 Task: Create New Customer with Customer Name: Tom Thumb Floral, Billing Address Line1: 4280 Crim Lane, Billing Address Line2:  Underhill, Billing Address Line3:  Vermont 05489
Action: Mouse moved to (186, 44)
Screenshot: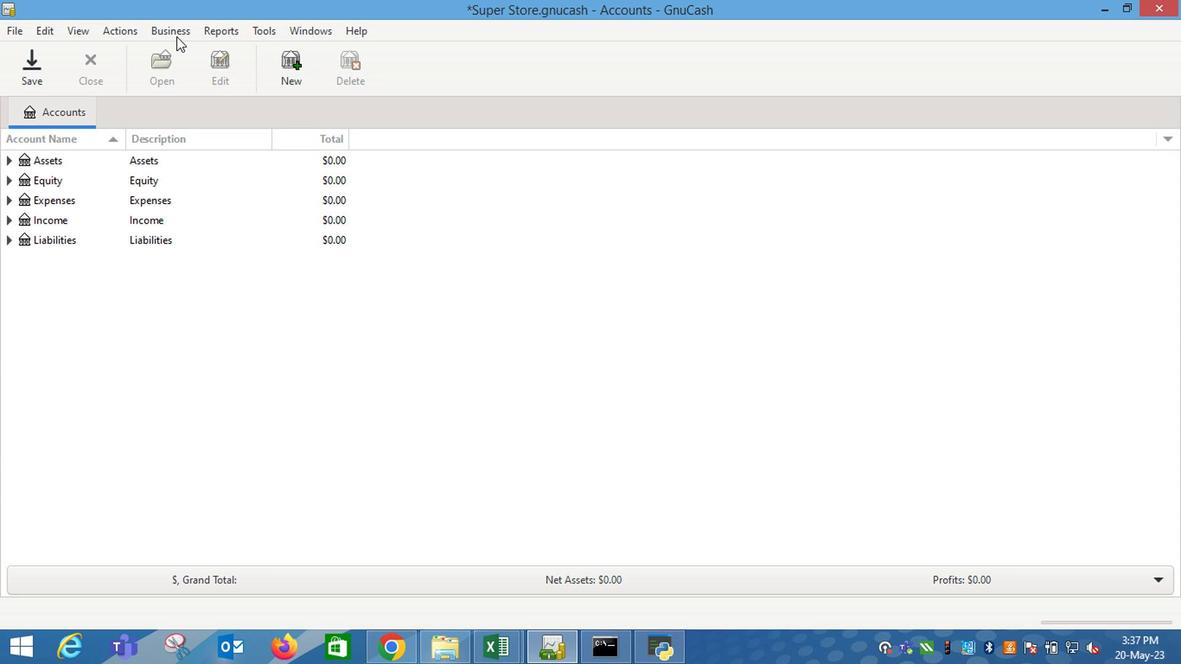 
Action: Mouse pressed left at (186, 44)
Screenshot: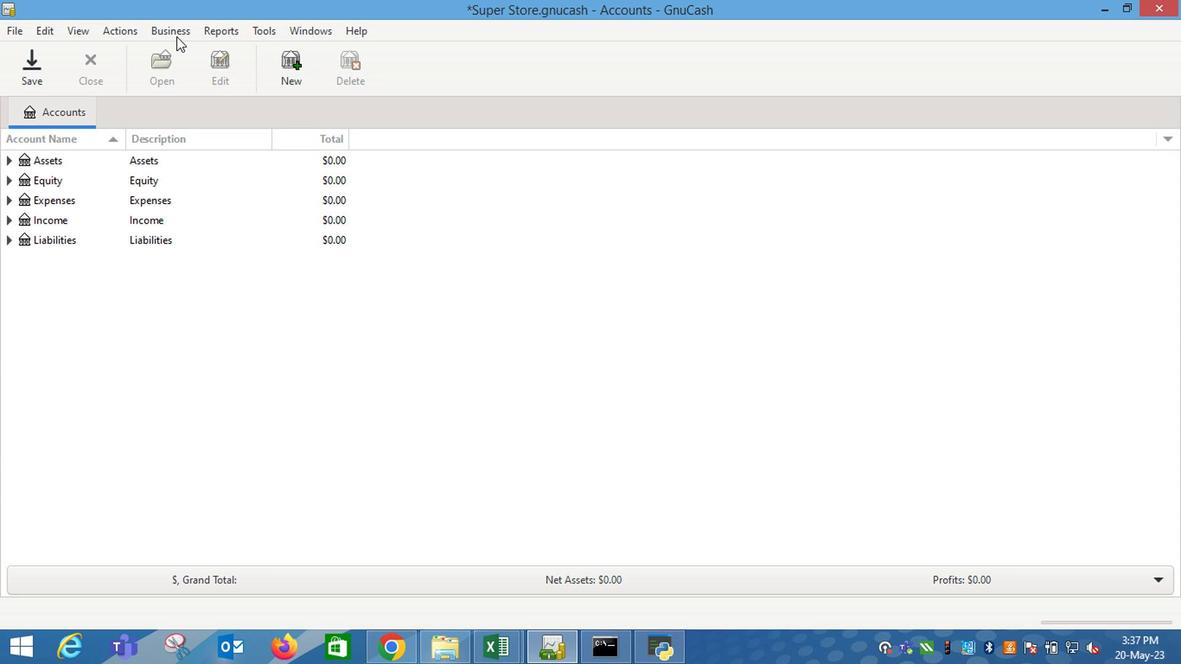 
Action: Mouse moved to (394, 81)
Screenshot: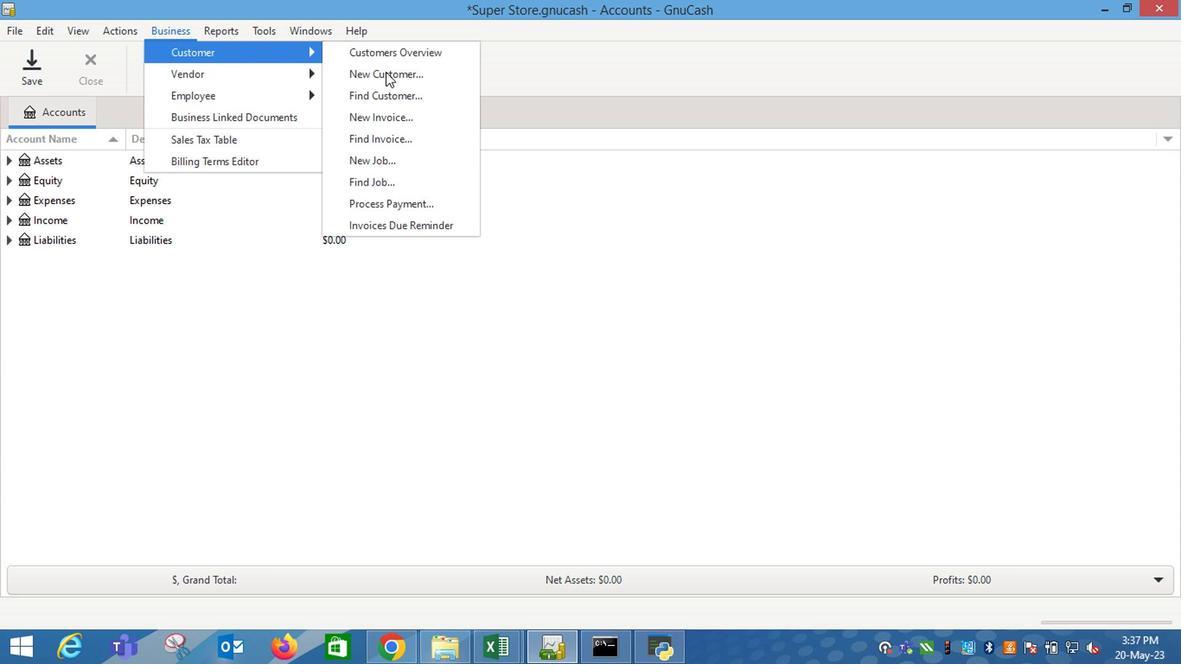 
Action: Mouse pressed left at (394, 81)
Screenshot: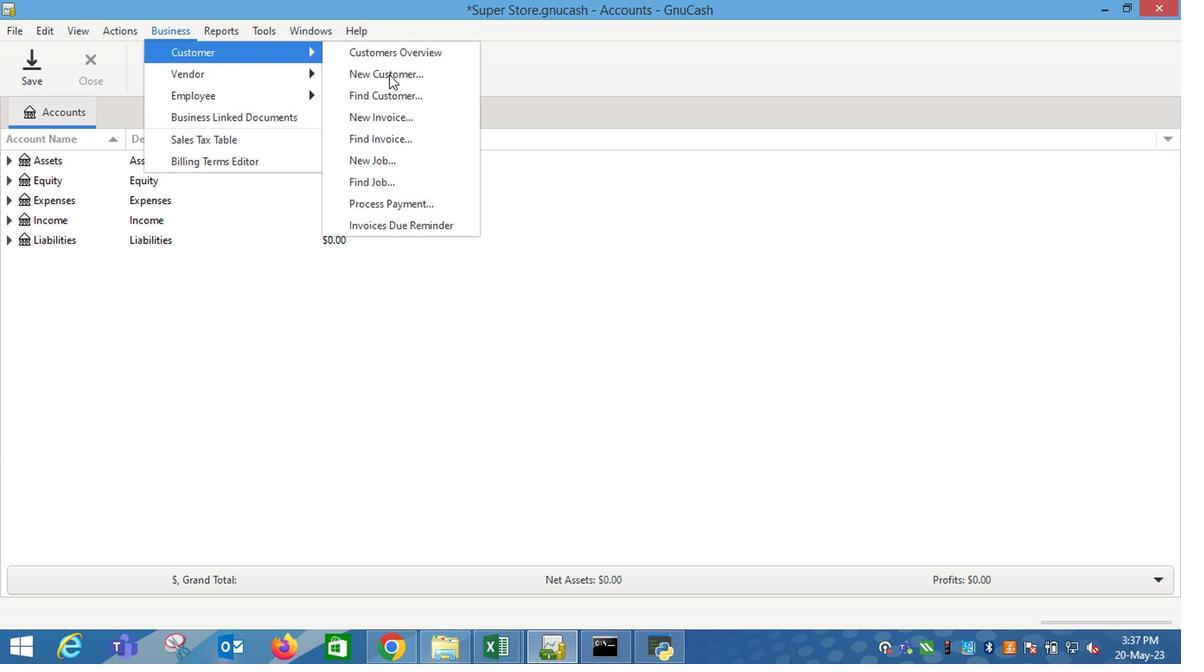 
Action: Key pressed <Key.shift_r>Tom<Key.space><Key.shift_r>Thumb<Key.space><Key.shift_r>Floral<Key.tab><Key.tab><Key.tab>4280<Key.space><Key.shift_r>Crim<Key.space><Key.shift_r>Lane<Key.tab><Key.shift_r>Un<Key.right><Key.tab><Key.shift_r>V<Key.right>
Screenshot: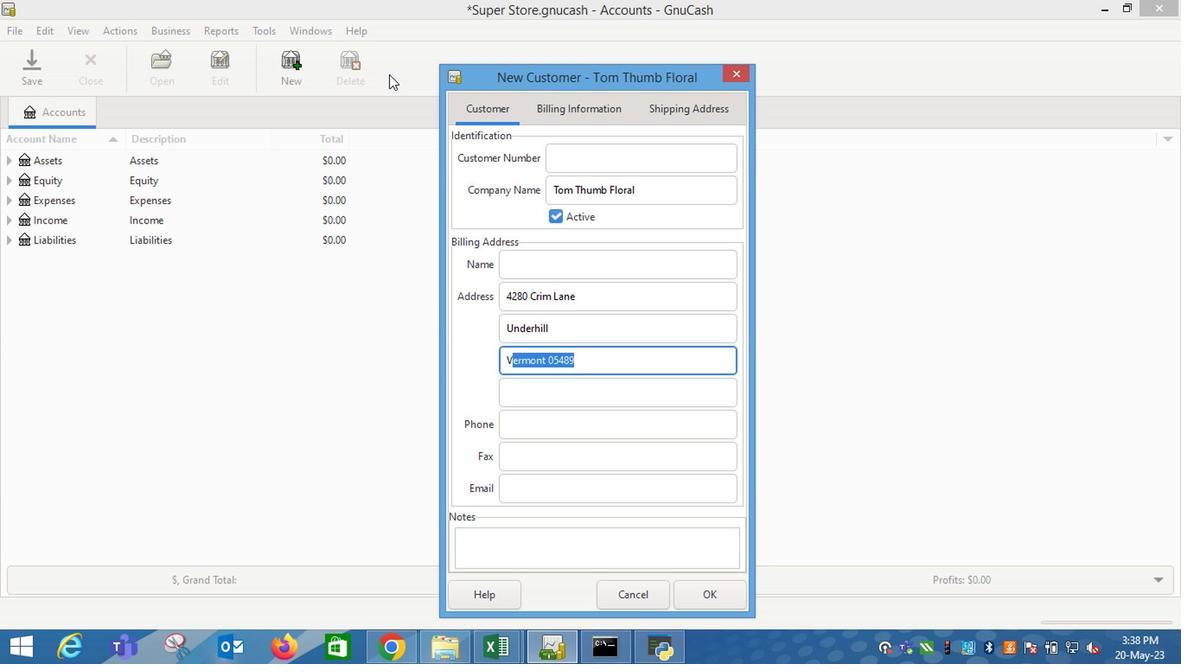 
Action: Mouse moved to (719, 598)
Screenshot: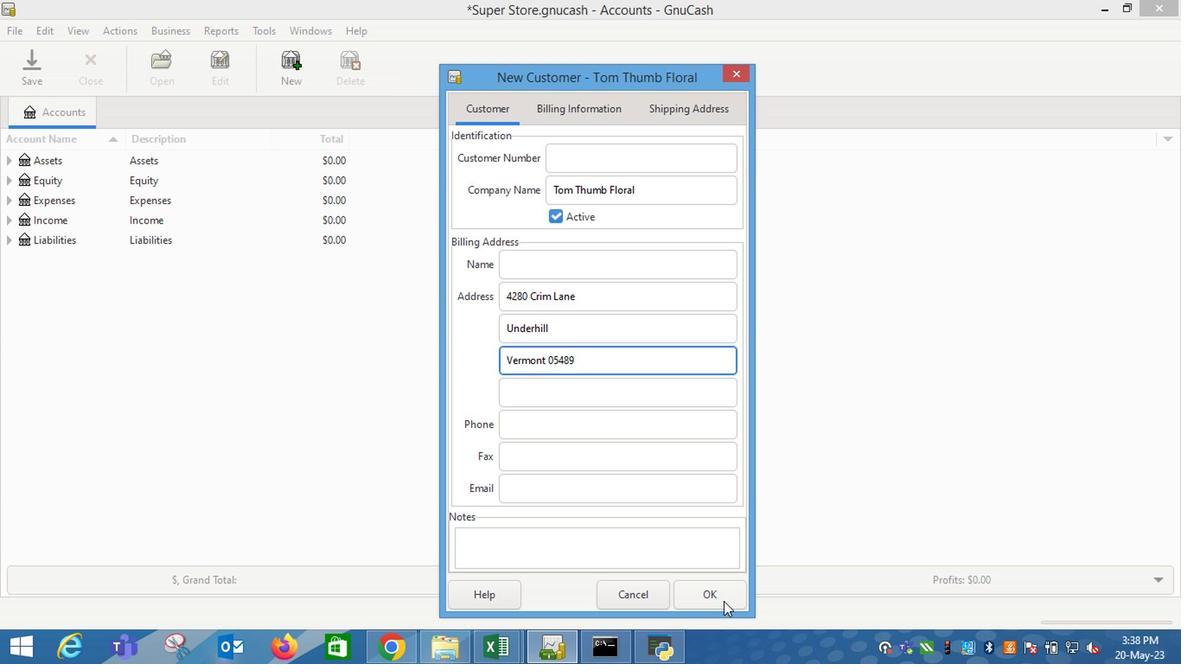 
Action: Mouse pressed left at (719, 598)
Screenshot: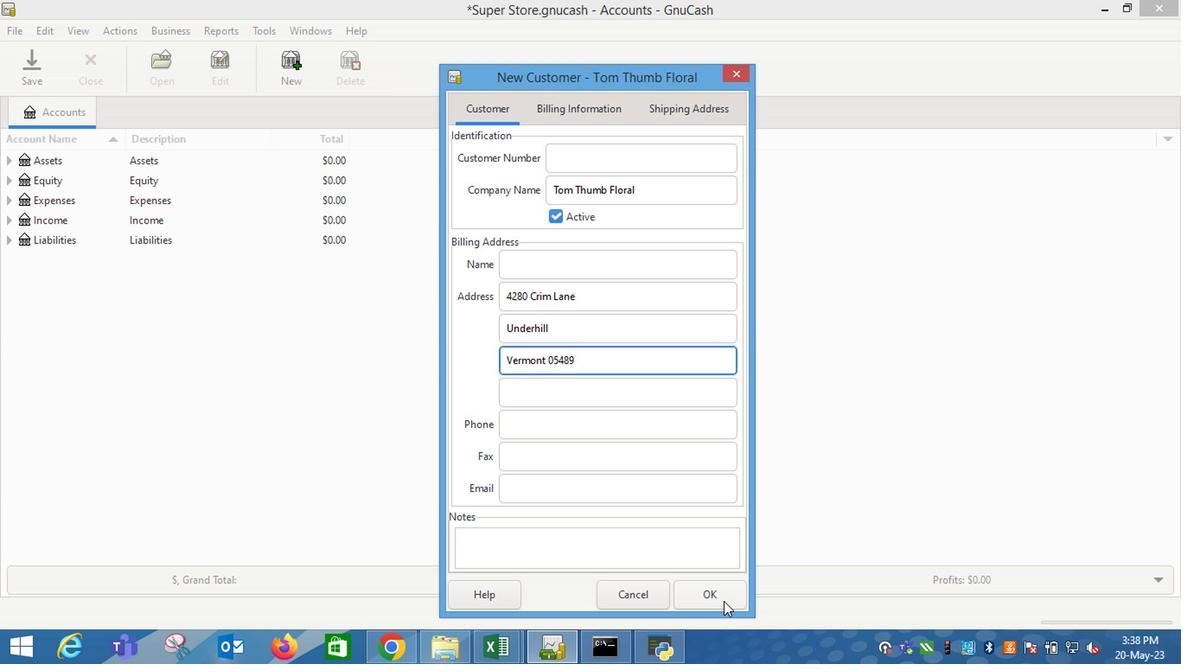 
Action: Mouse moved to (718, 597)
Screenshot: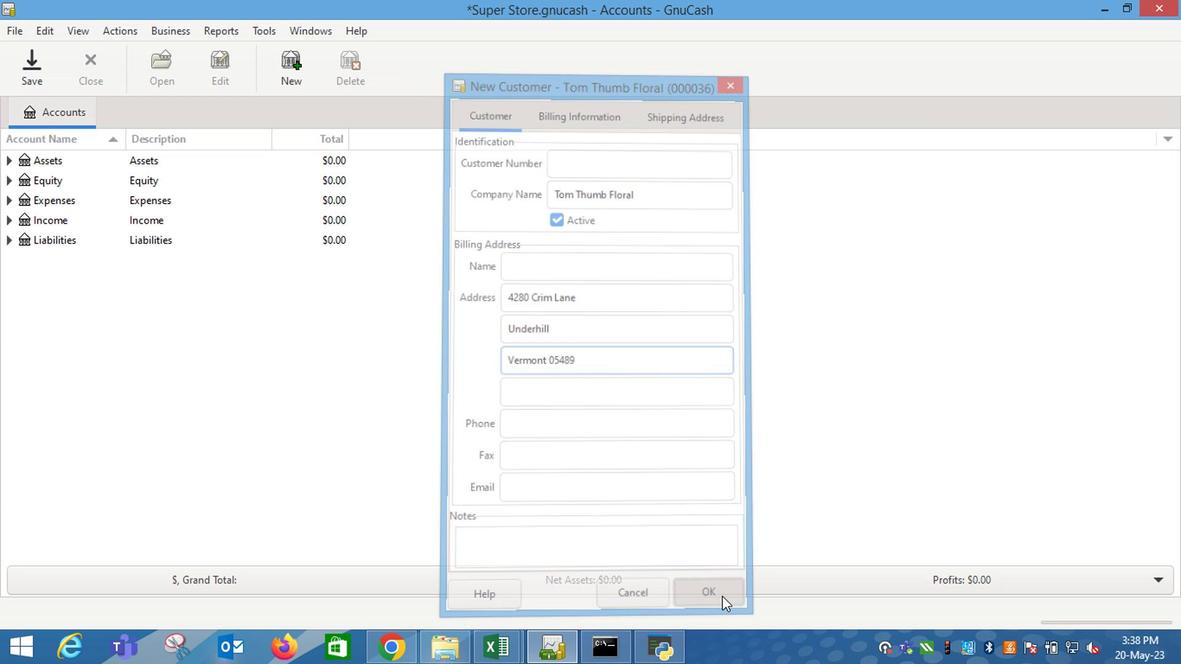 
